 Task: Look for products in the category "Baby Food & Drinks" from Earth's Best only.
Action: Mouse moved to (267, 139)
Screenshot: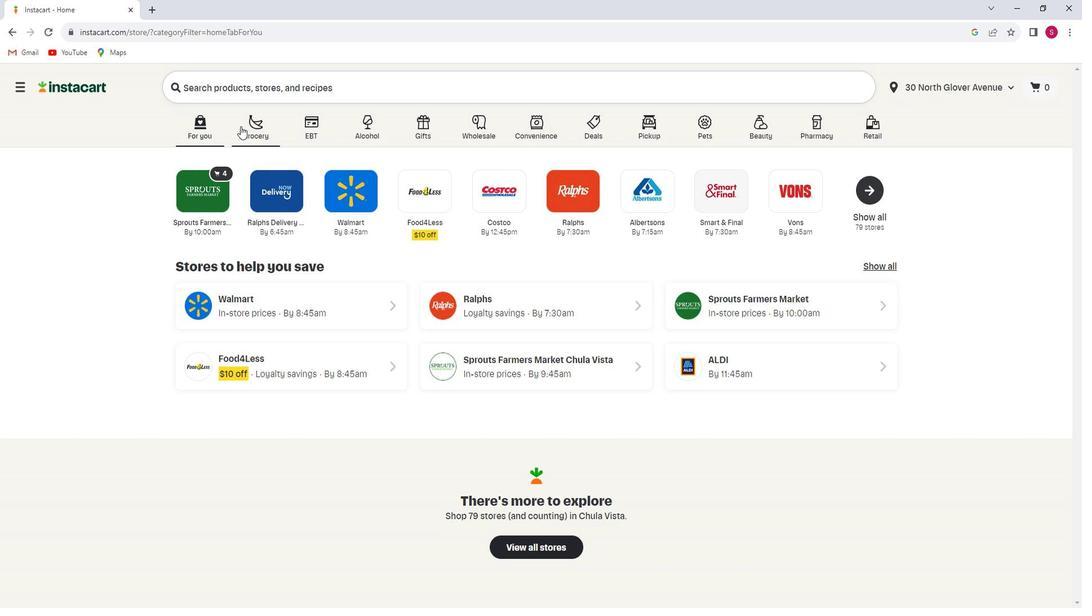 
Action: Mouse pressed left at (267, 139)
Screenshot: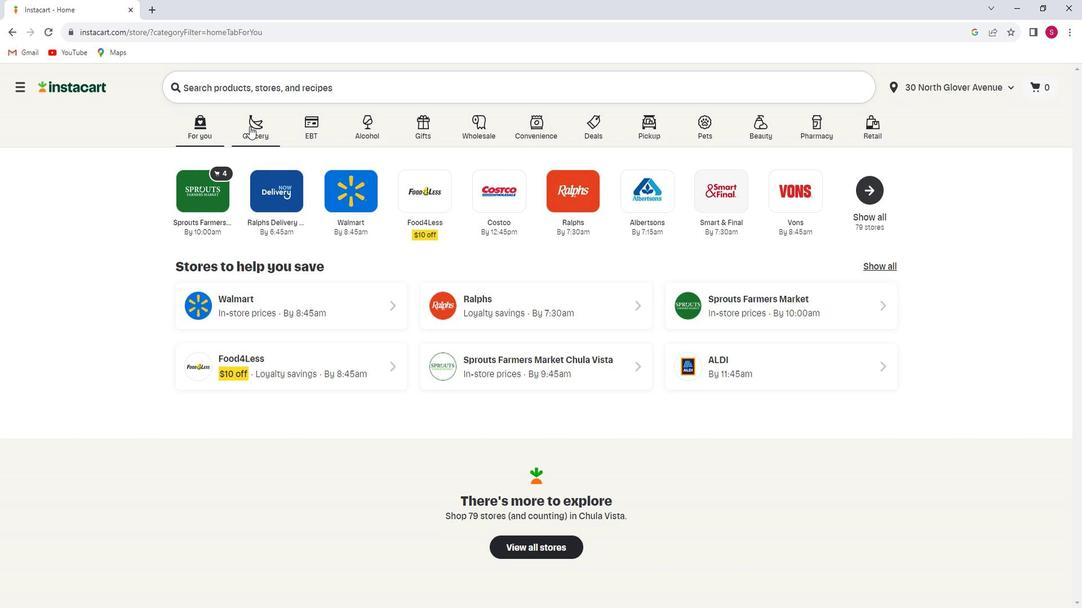 
Action: Mouse moved to (244, 349)
Screenshot: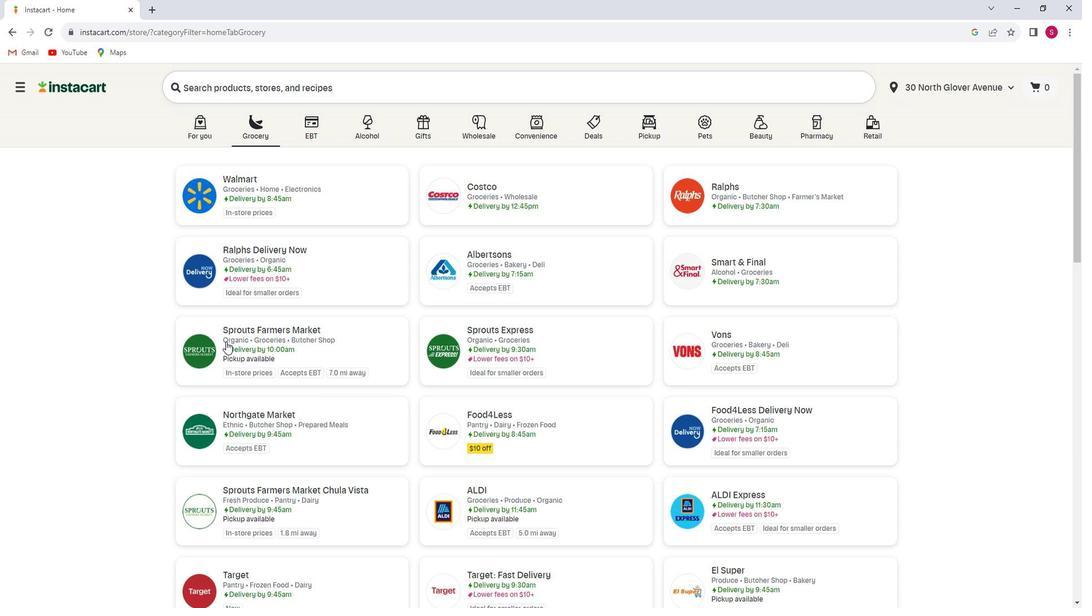 
Action: Mouse pressed left at (244, 349)
Screenshot: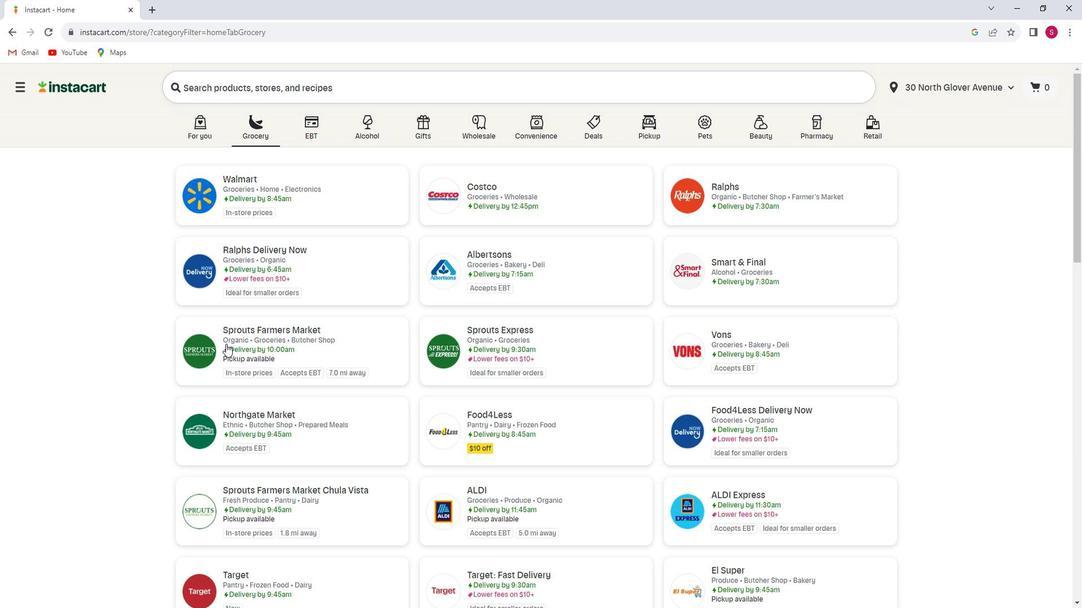 
Action: Mouse moved to (59, 420)
Screenshot: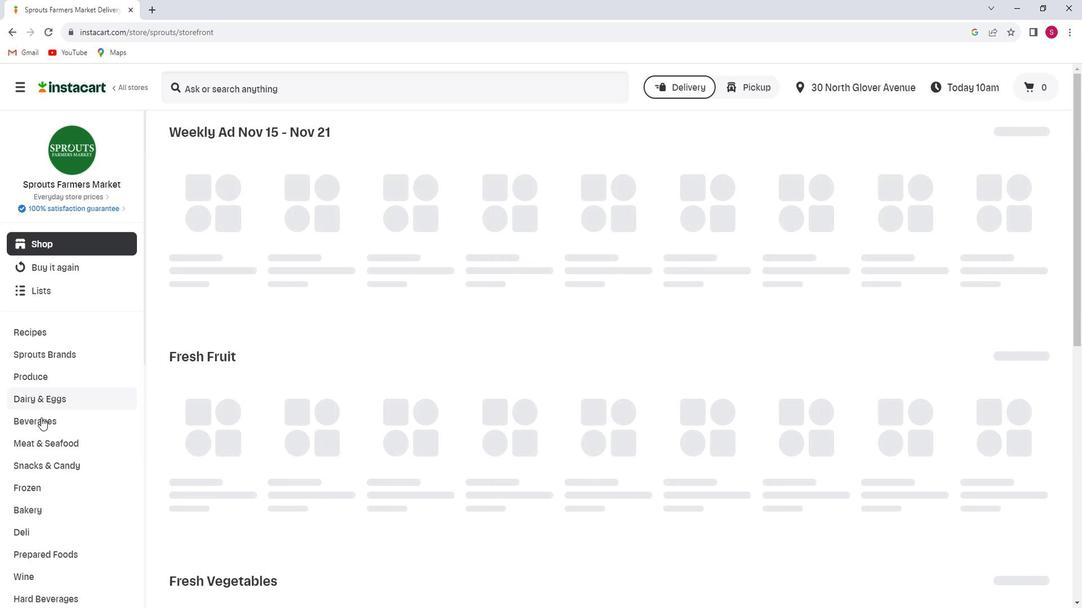 
Action: Mouse scrolled (59, 419) with delta (0, 0)
Screenshot: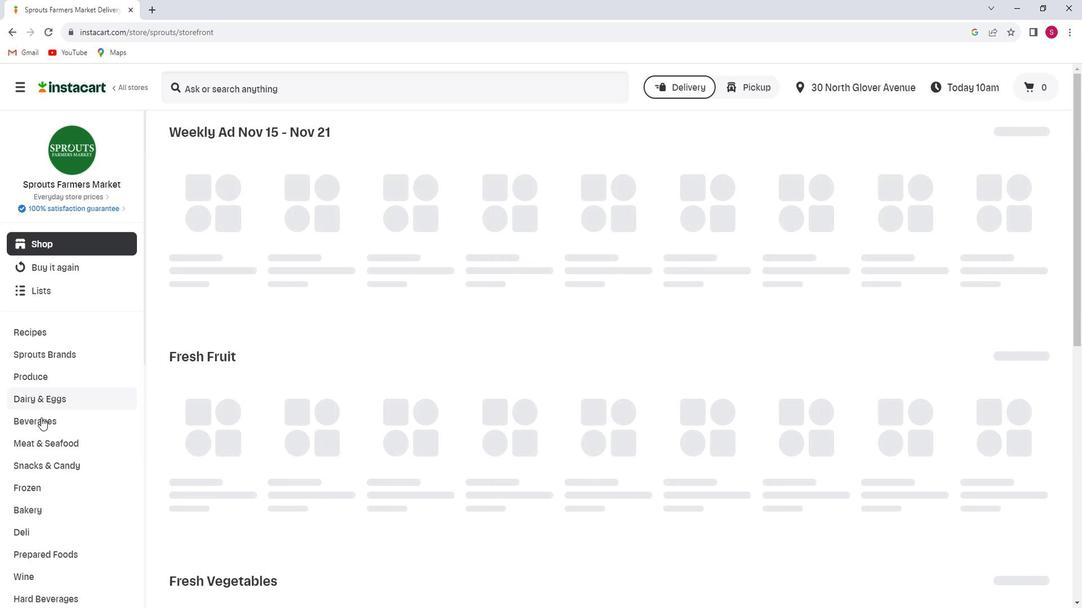 
Action: Mouse scrolled (59, 419) with delta (0, 0)
Screenshot: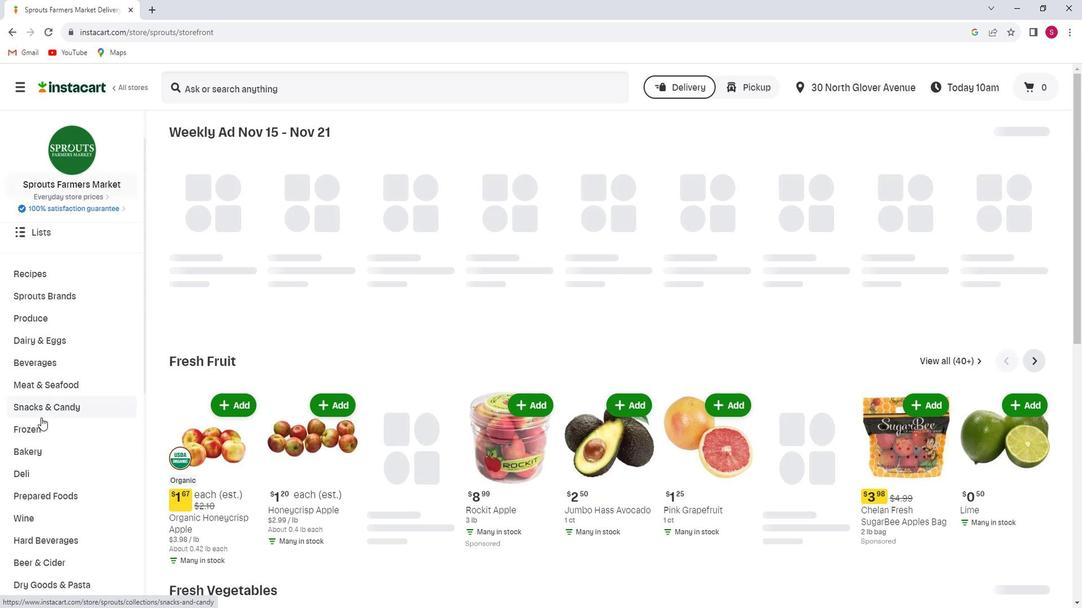 
Action: Mouse scrolled (59, 419) with delta (0, 0)
Screenshot: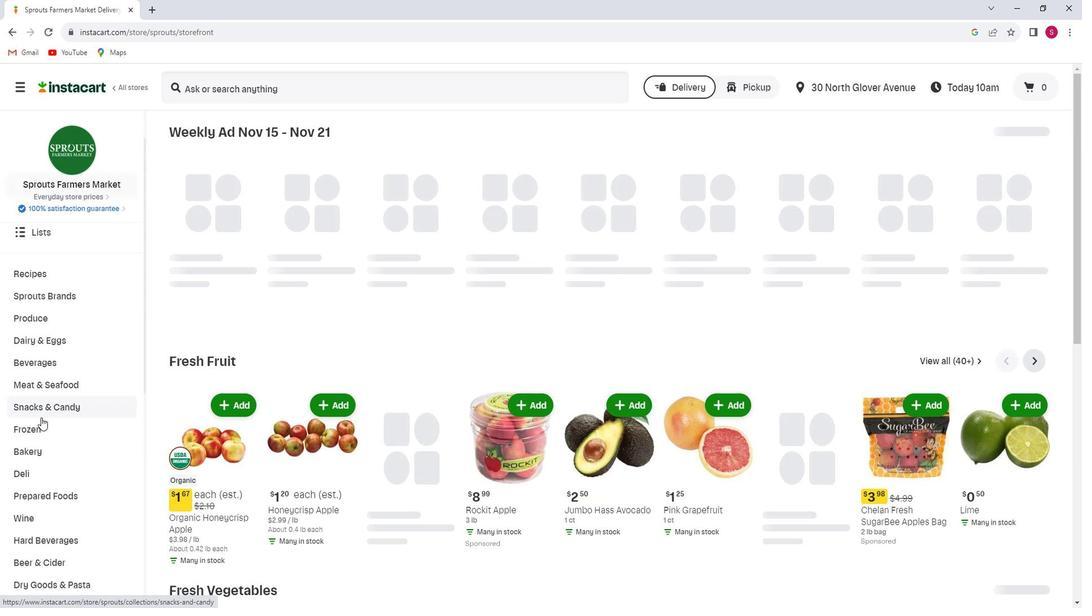 
Action: Mouse scrolled (59, 419) with delta (0, 0)
Screenshot: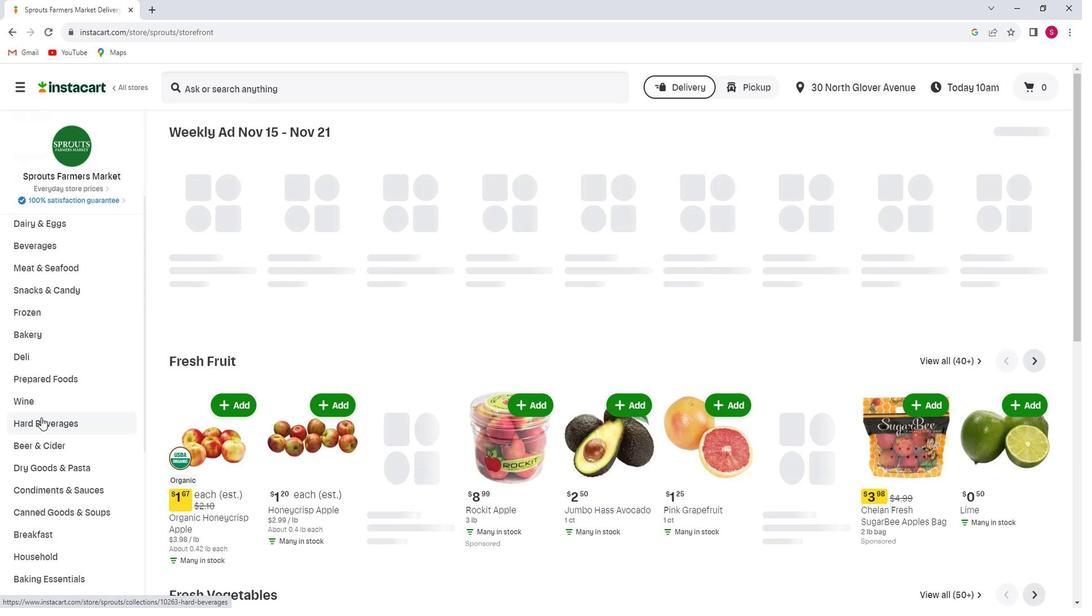 
Action: Mouse scrolled (59, 419) with delta (0, 0)
Screenshot: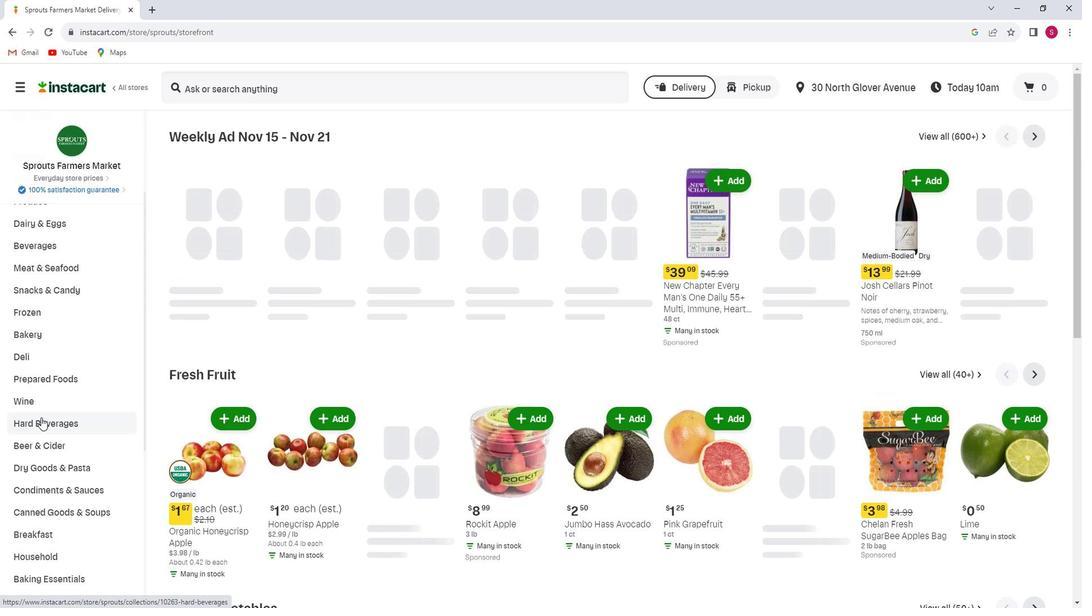 
Action: Mouse scrolled (59, 419) with delta (0, 0)
Screenshot: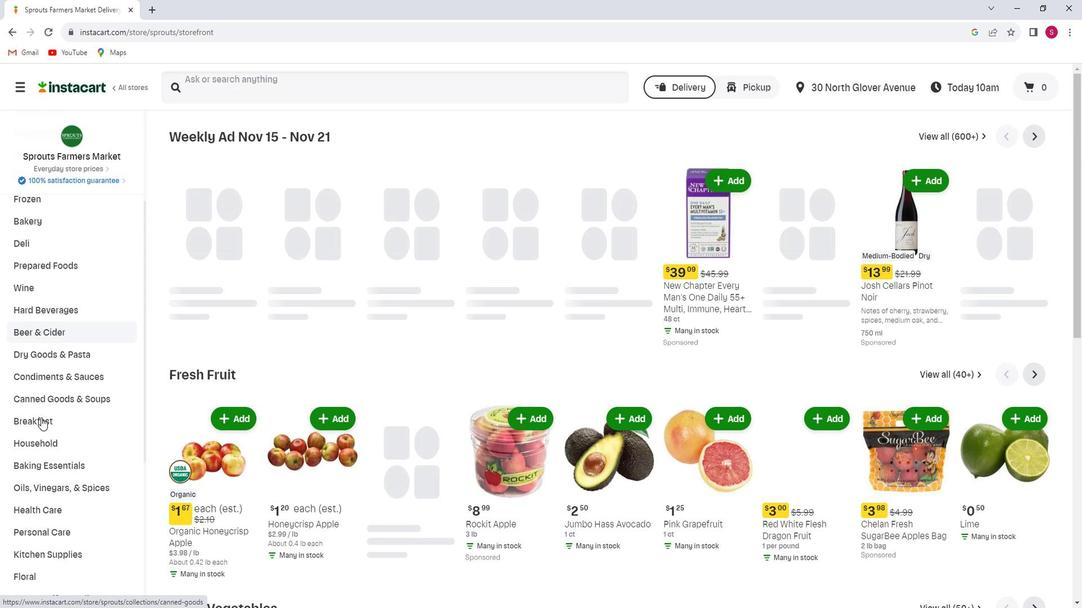 
Action: Mouse scrolled (59, 419) with delta (0, 0)
Screenshot: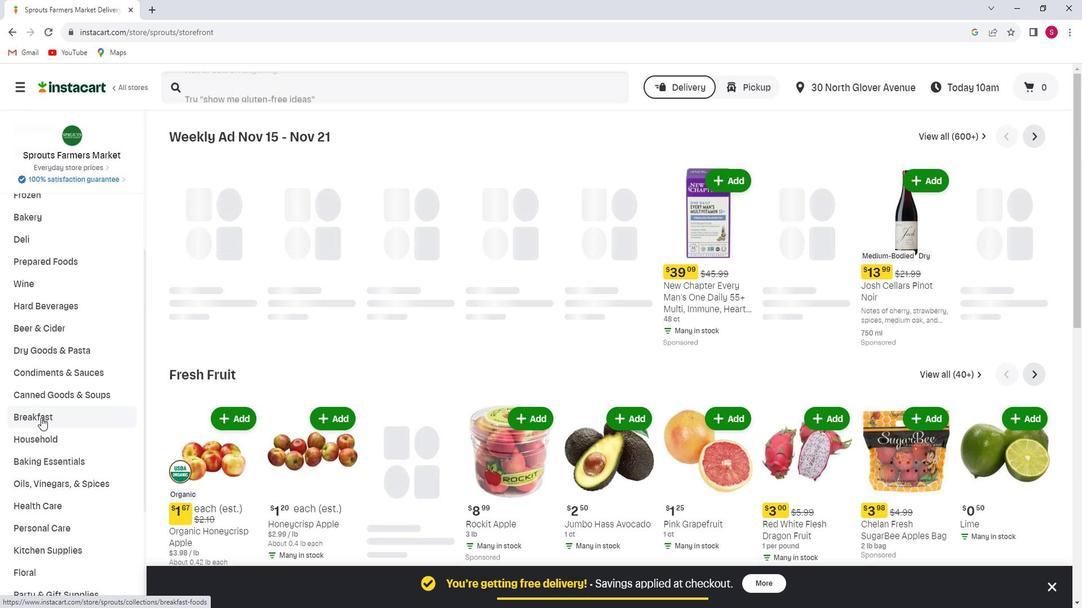 
Action: Mouse moved to (43, 508)
Screenshot: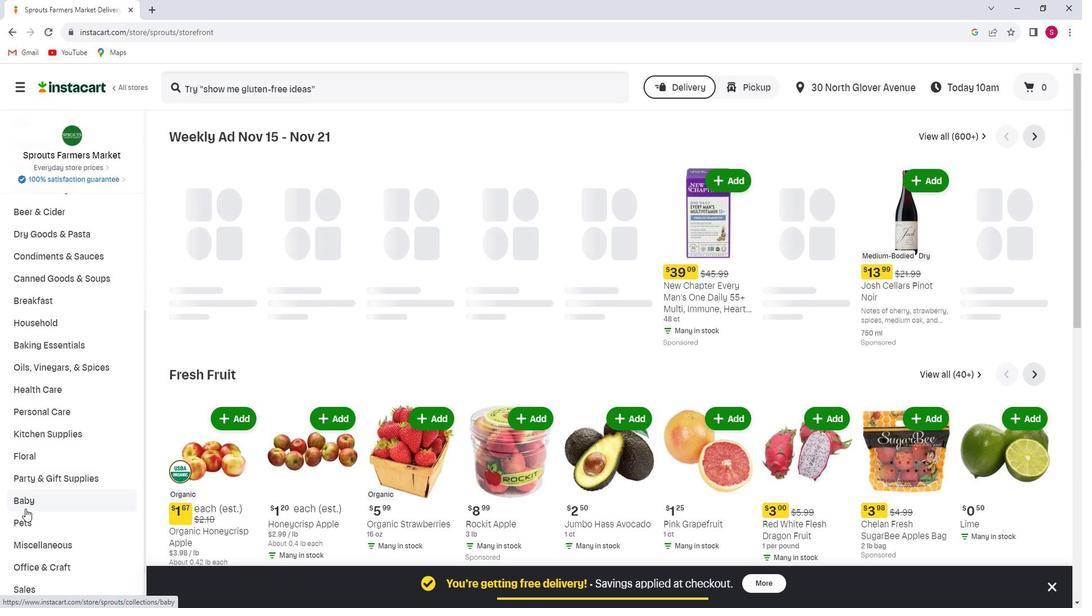 
Action: Mouse pressed left at (43, 508)
Screenshot: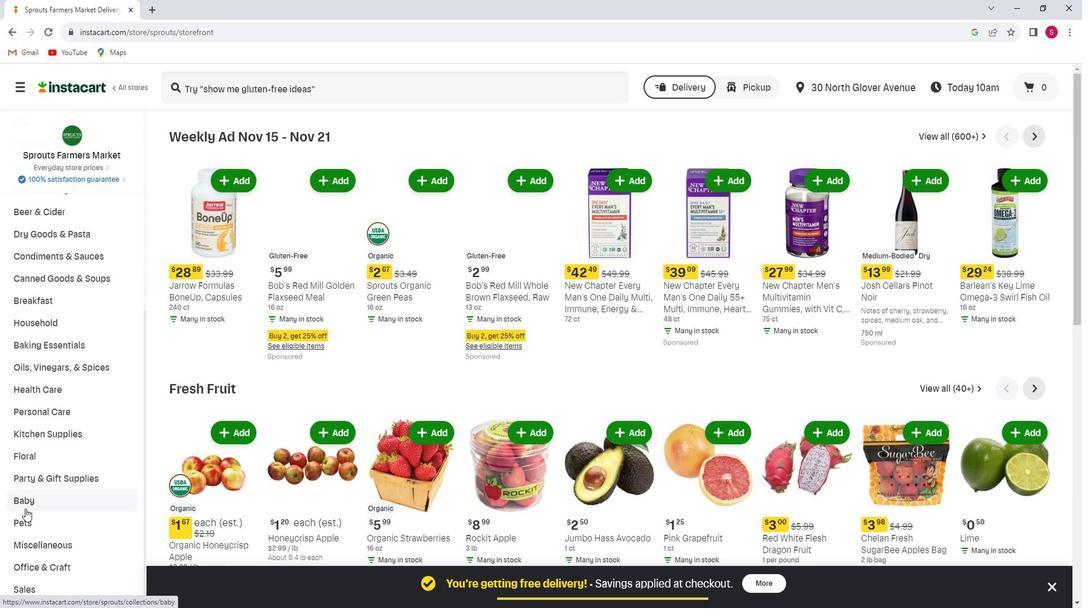 
Action: Mouse moved to (61, 582)
Screenshot: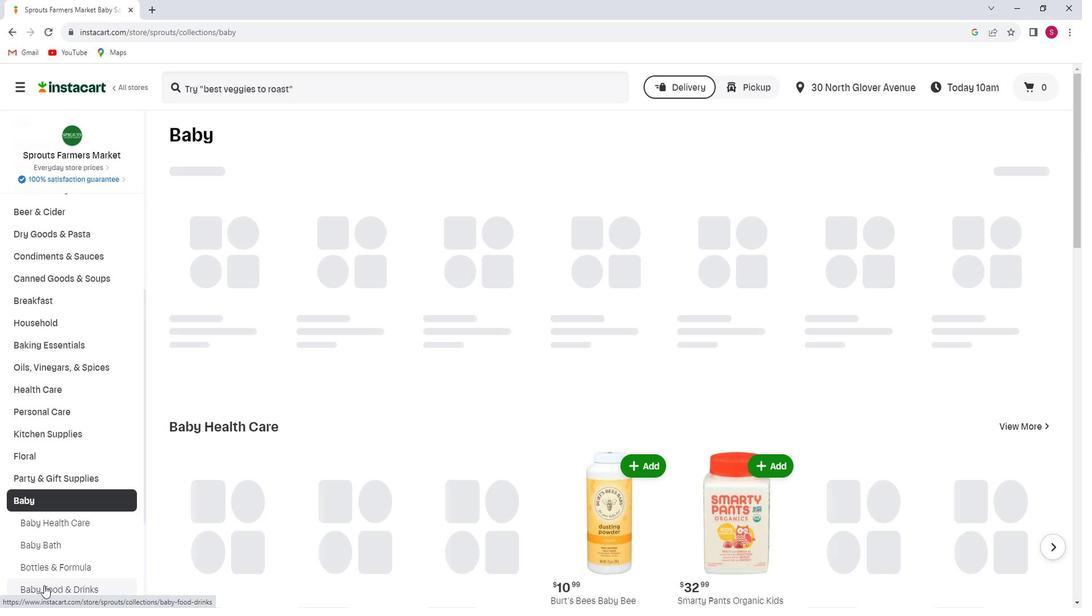 
Action: Mouse pressed left at (61, 582)
Screenshot: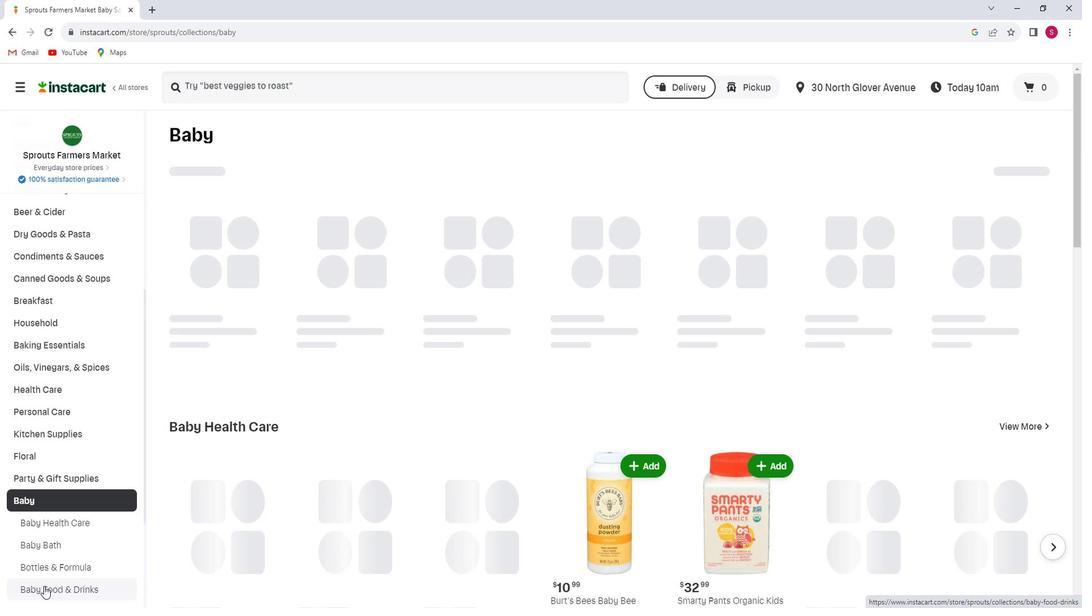 
Action: Mouse moved to (454, 238)
Screenshot: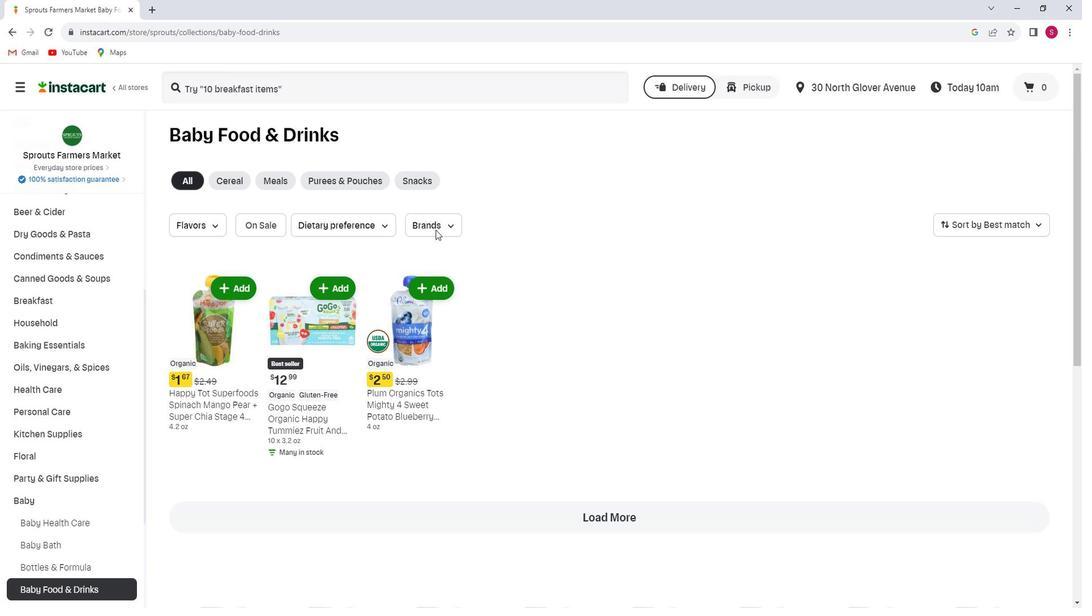 
Action: Mouse pressed left at (454, 238)
Screenshot: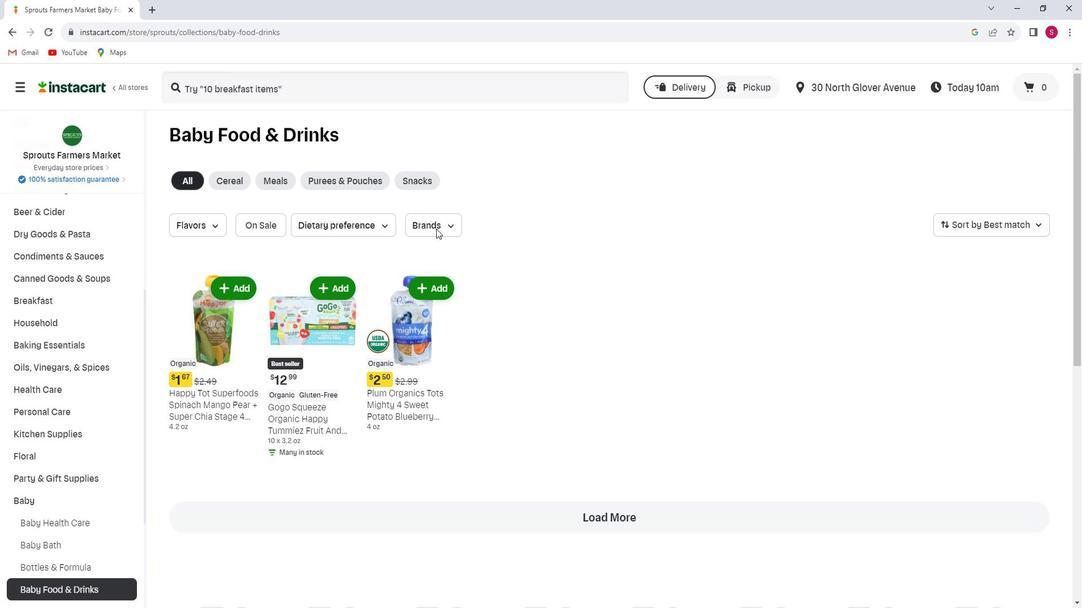 
Action: Mouse moved to (445, 291)
Screenshot: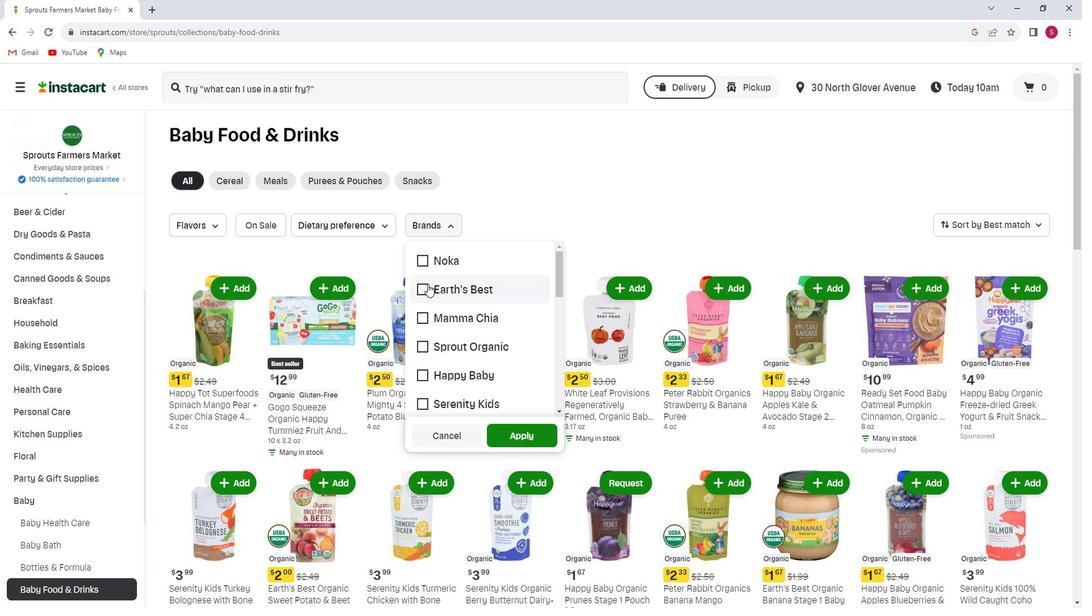 
Action: Mouse pressed left at (445, 291)
Screenshot: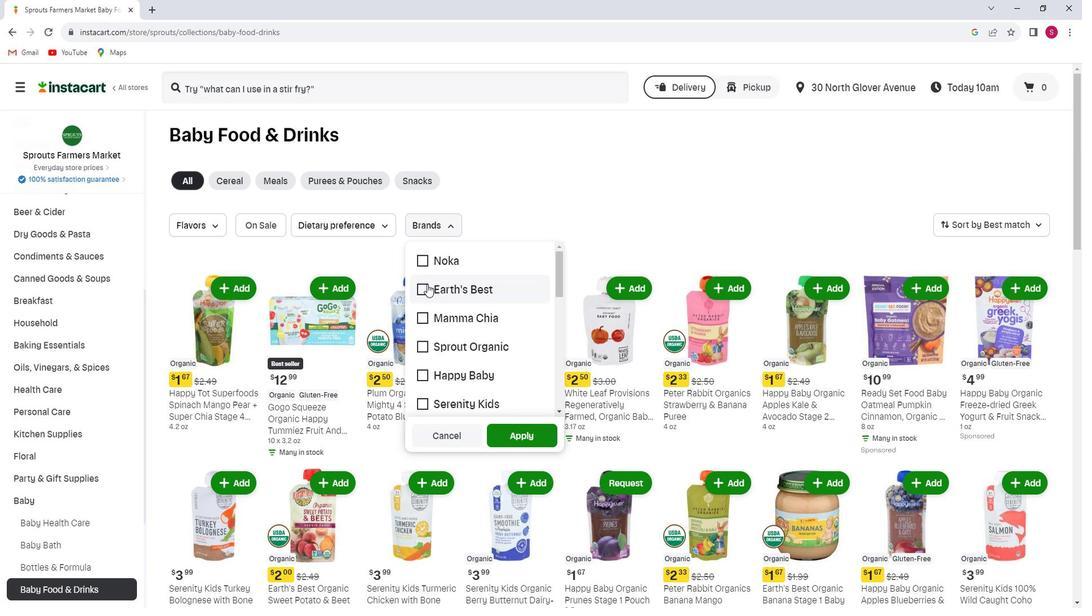 
Action: Mouse moved to (533, 443)
Screenshot: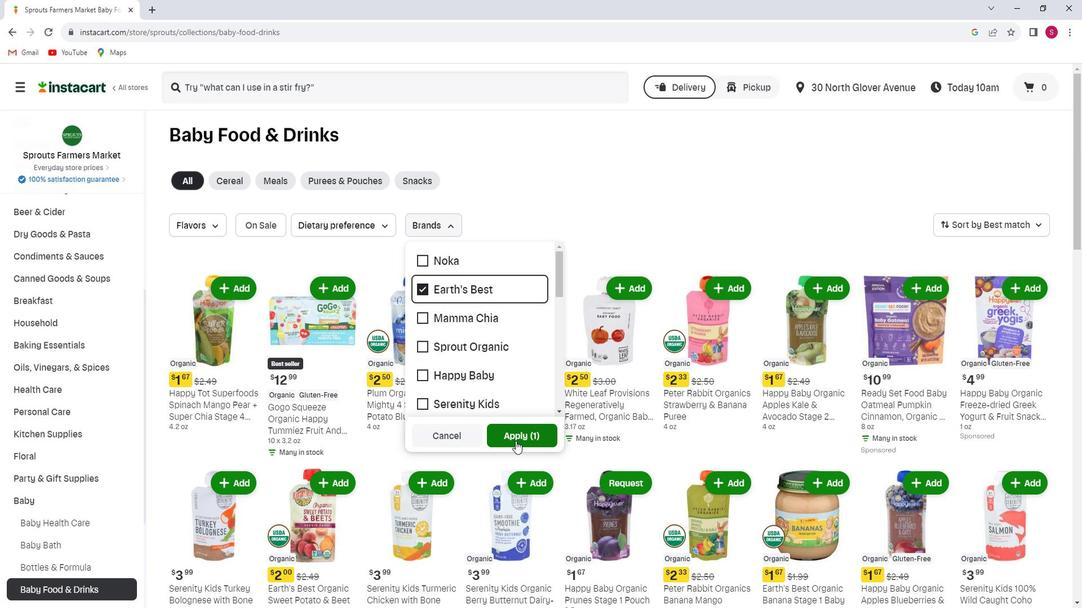 
Action: Mouse pressed left at (533, 443)
Screenshot: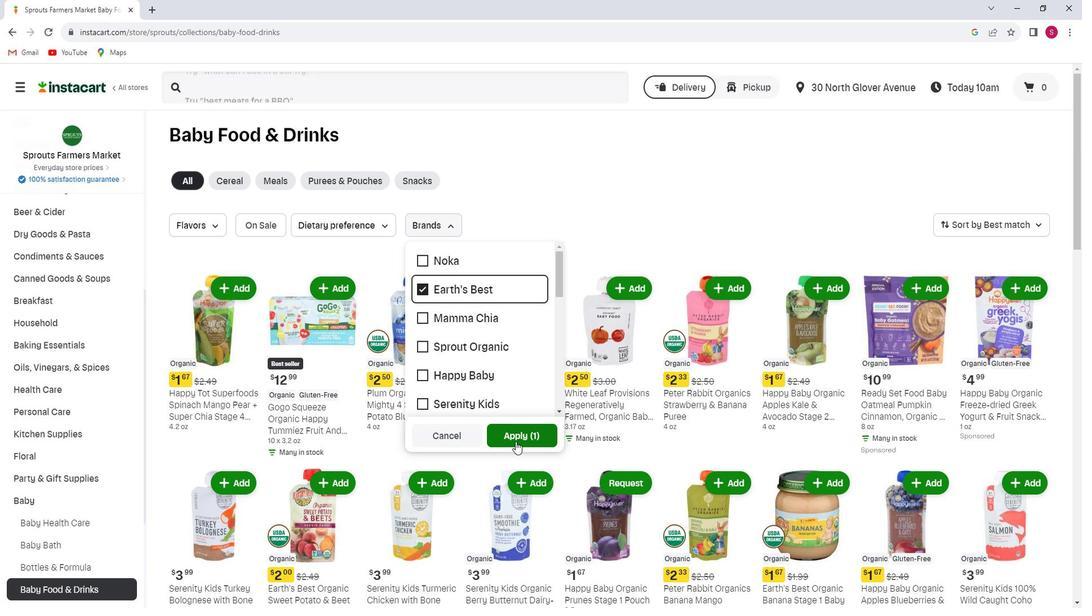 
